 Task: Log work in the project CommPlan for the issue 'Implement automated testing for API endpoints' spent time as '2w 2d 20h 20m' and remaining time as '1w 3d 2h 44m' and add a flag. Now add the issue to the epic 'Helpdesk Ticketing System Implementation'. Log work in the project CommPlan for the issue 'Improve website loading speed by optimizing image sizes' spent time as '2w 2d 5h 32m' and remaining time as '6w 2d 19h 58m' and clone the issue. Now add the issue to the epic 'IT Asset Management Implementation'
Action: Mouse moved to (175, 54)
Screenshot: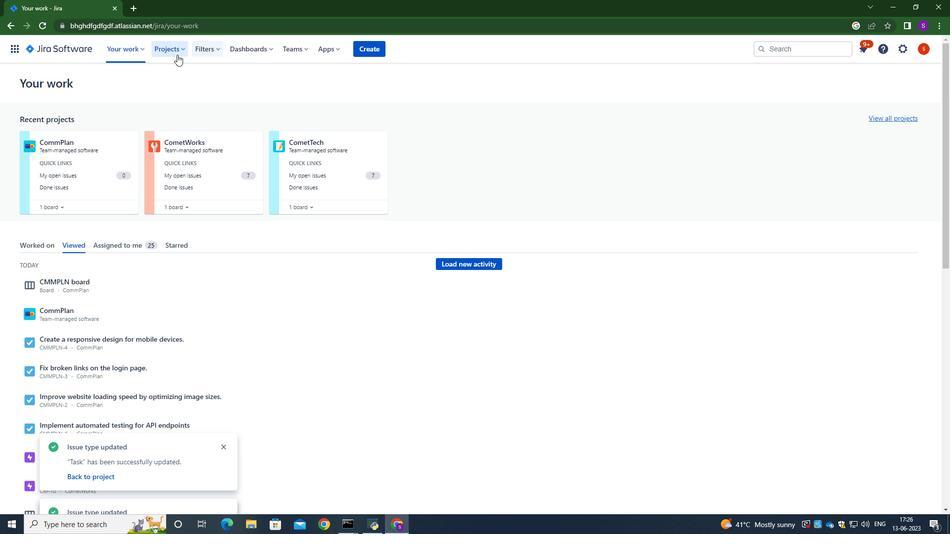 
Action: Mouse pressed left at (175, 54)
Screenshot: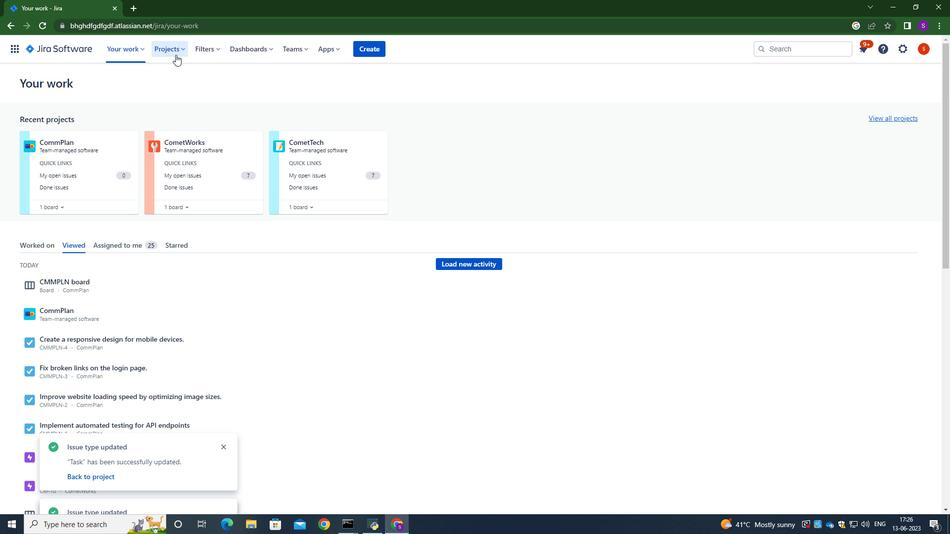 
Action: Mouse moved to (176, 95)
Screenshot: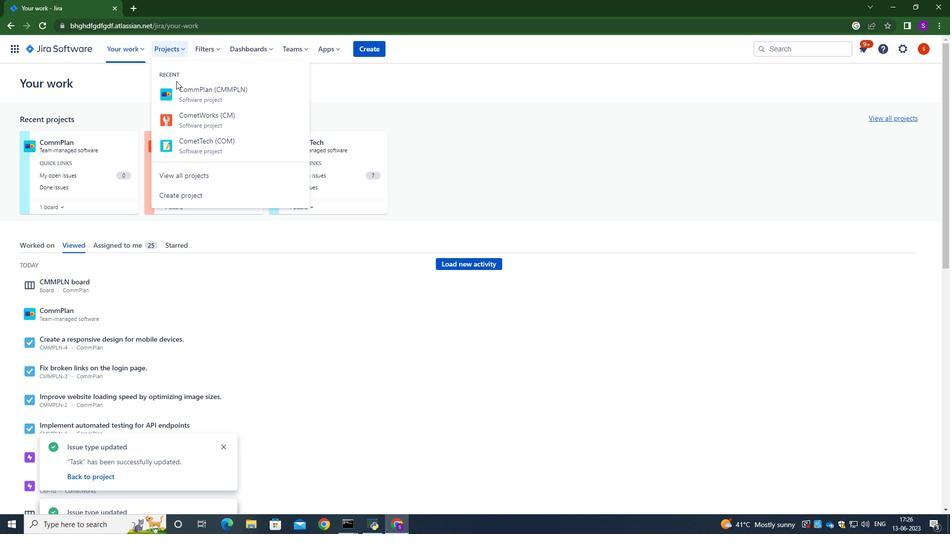
Action: Mouse pressed left at (176, 95)
Screenshot: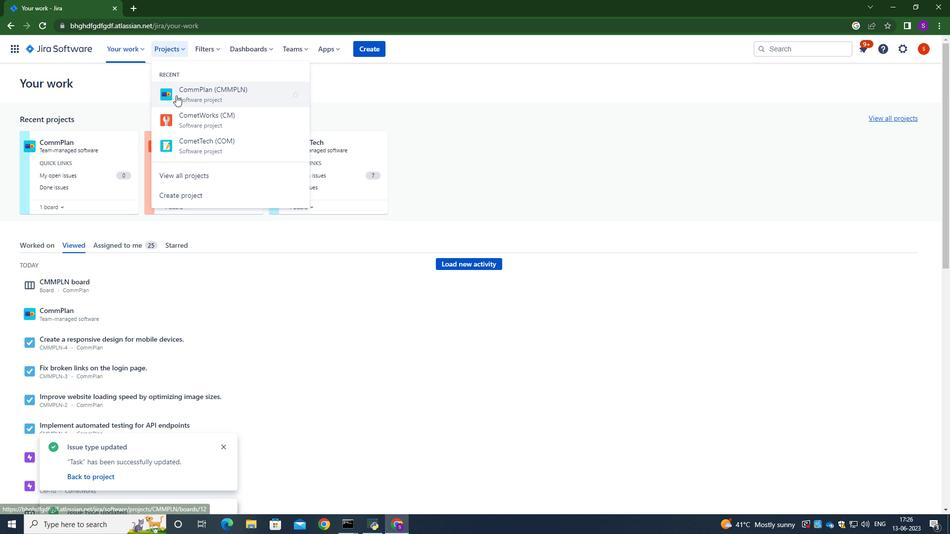 
Action: Mouse moved to (49, 153)
Screenshot: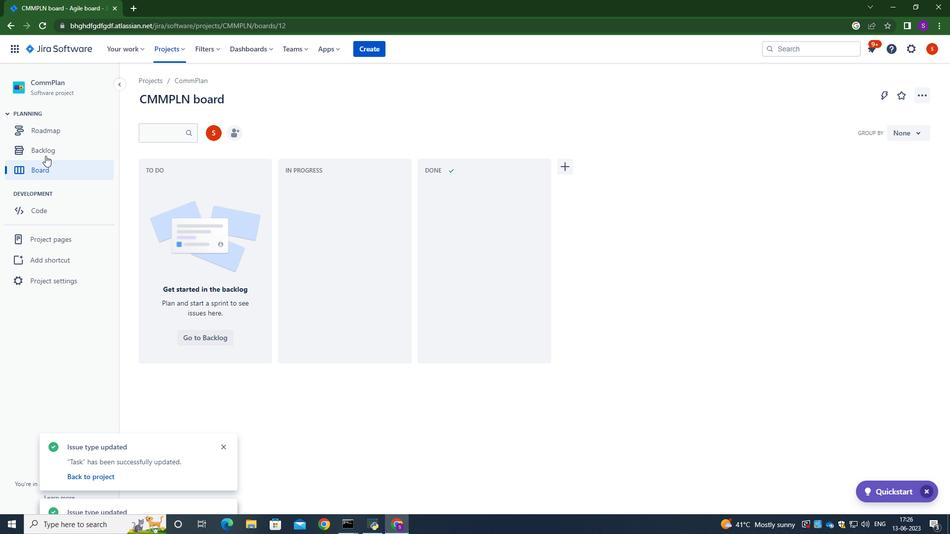 
Action: Mouse pressed left at (49, 153)
Screenshot: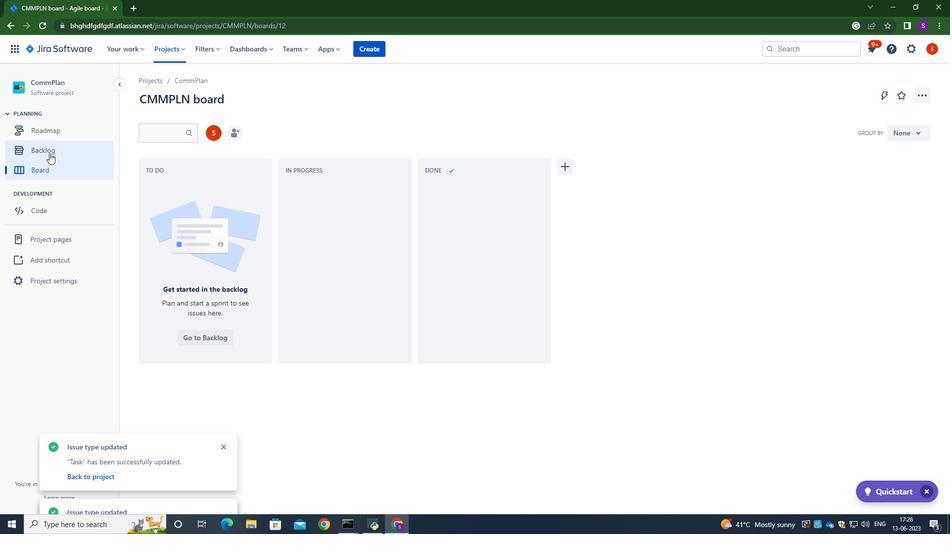 
Action: Mouse moved to (399, 184)
Screenshot: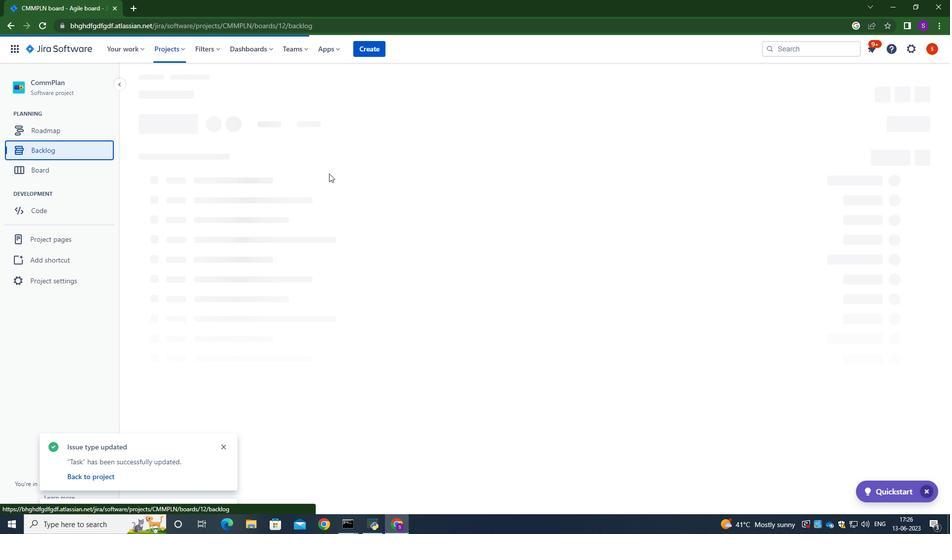 
Action: Mouse scrolled (399, 183) with delta (0, 0)
Screenshot: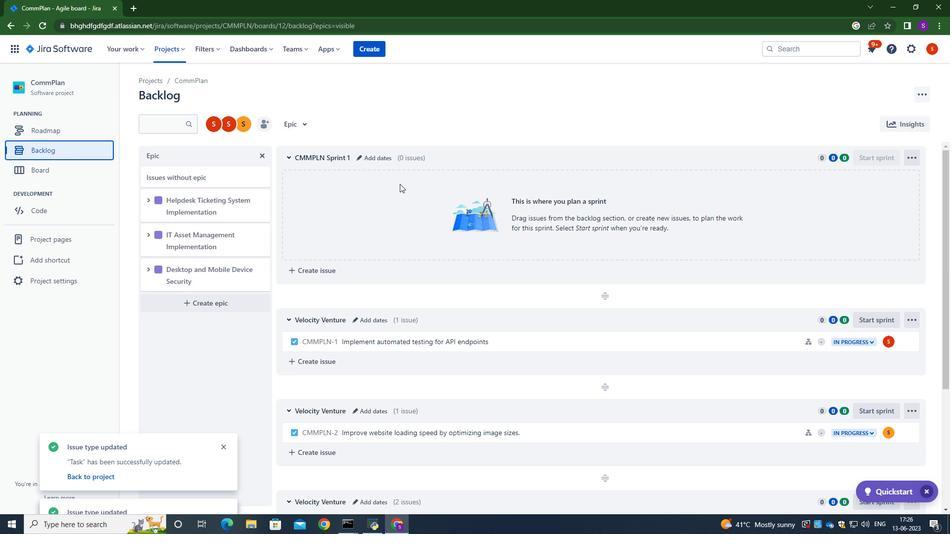 
Action: Mouse scrolled (399, 183) with delta (0, 0)
Screenshot: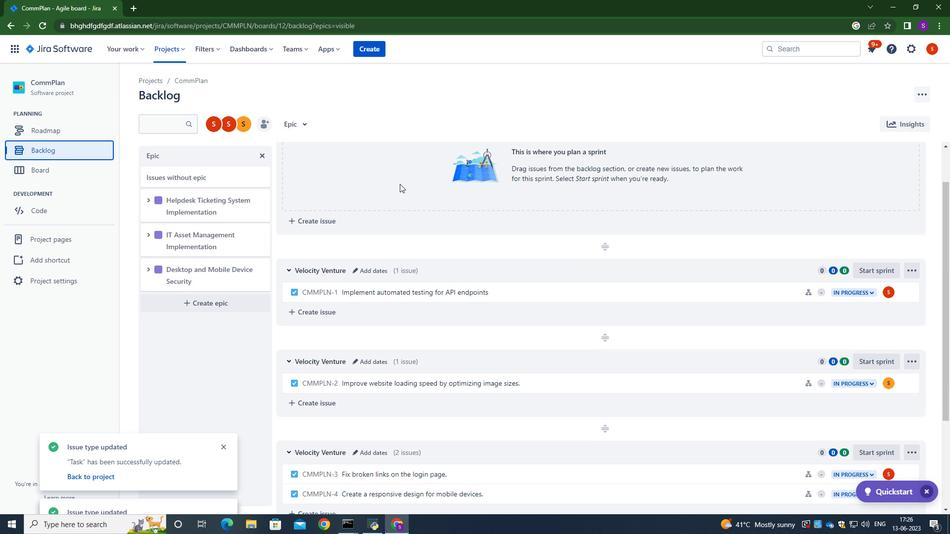 
Action: Mouse scrolled (399, 184) with delta (0, 0)
Screenshot: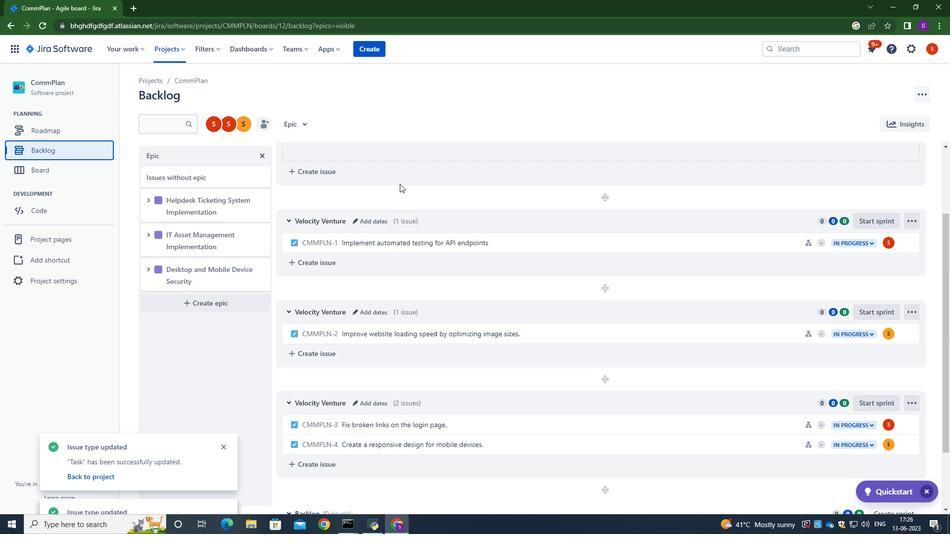 
Action: Mouse scrolled (399, 183) with delta (0, 0)
Screenshot: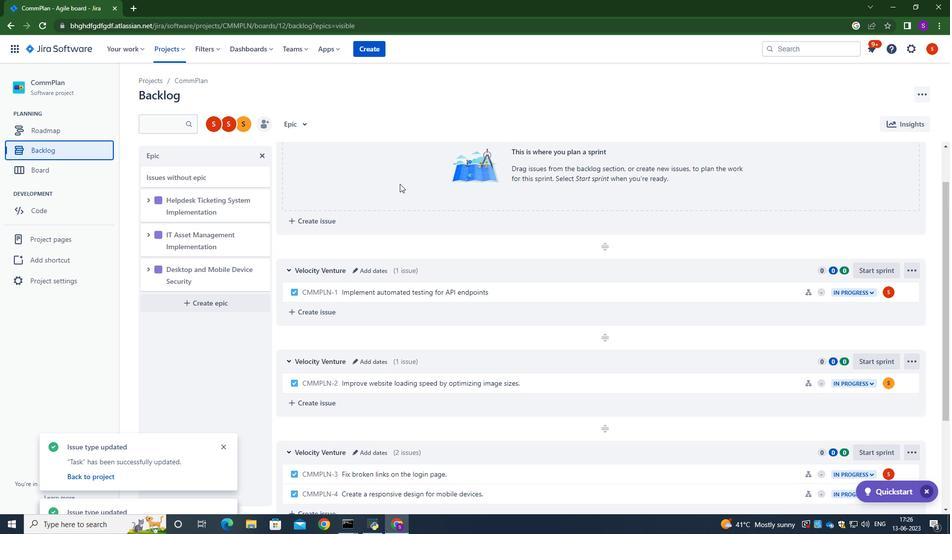 
Action: Mouse scrolled (399, 183) with delta (0, 0)
Screenshot: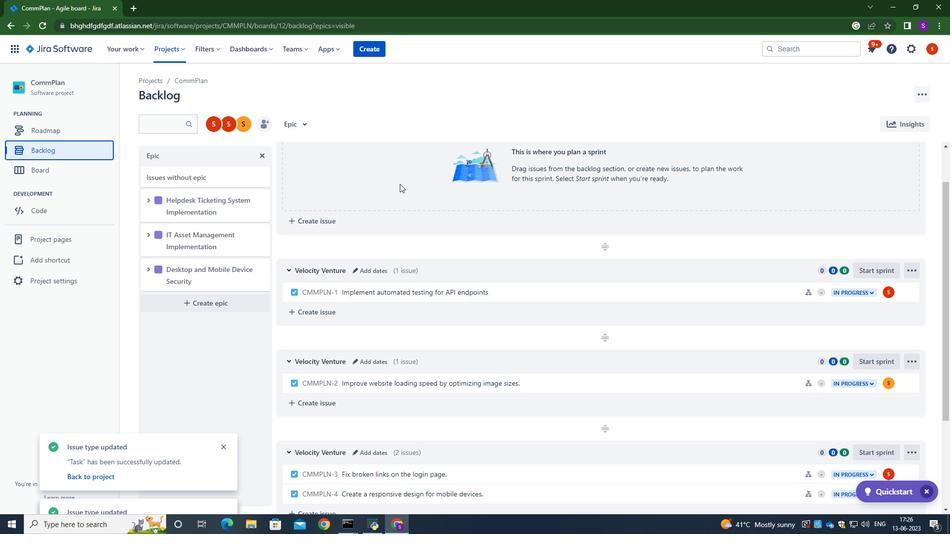 
Action: Mouse moved to (416, 197)
Screenshot: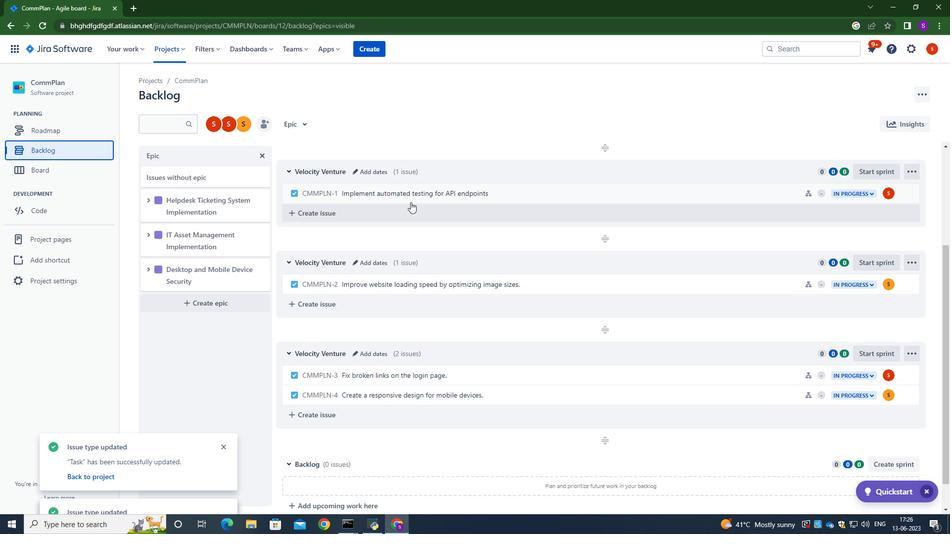 
Action: Mouse pressed left at (416, 197)
Screenshot: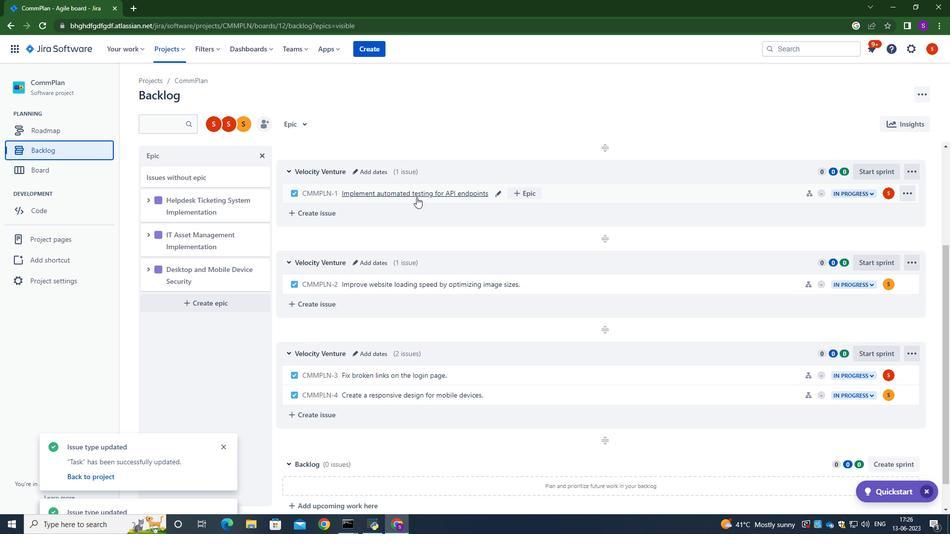 
Action: Mouse moved to (907, 151)
Screenshot: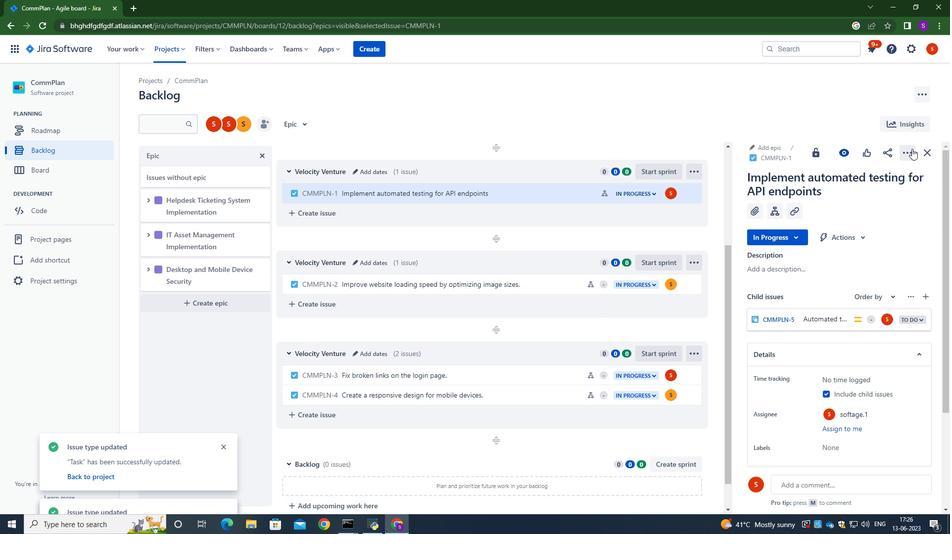 
Action: Mouse pressed left at (907, 151)
Screenshot: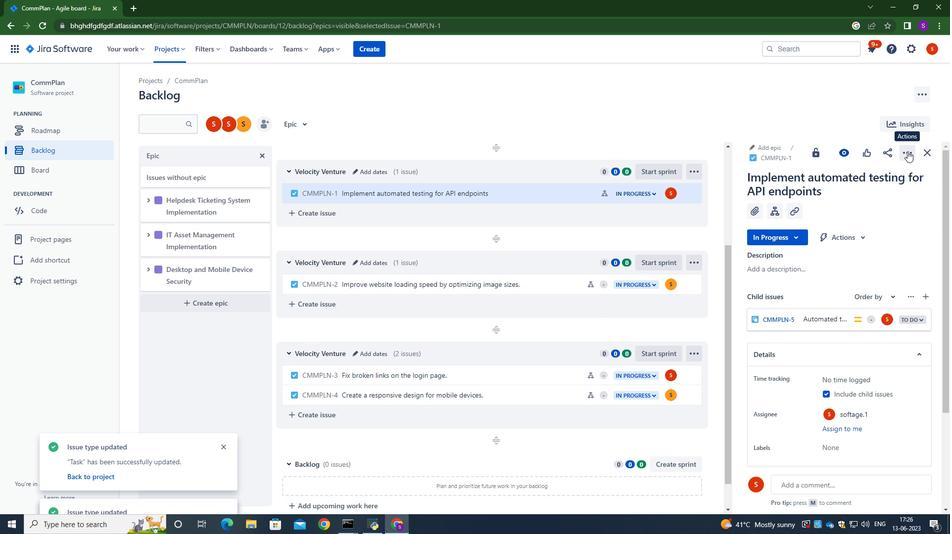 
Action: Mouse moved to (873, 177)
Screenshot: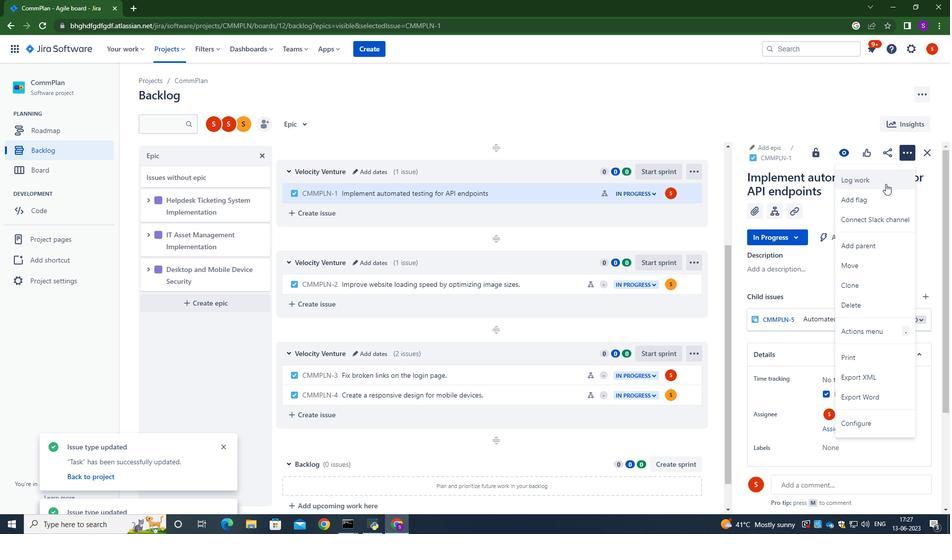 
Action: Mouse pressed left at (873, 177)
Screenshot: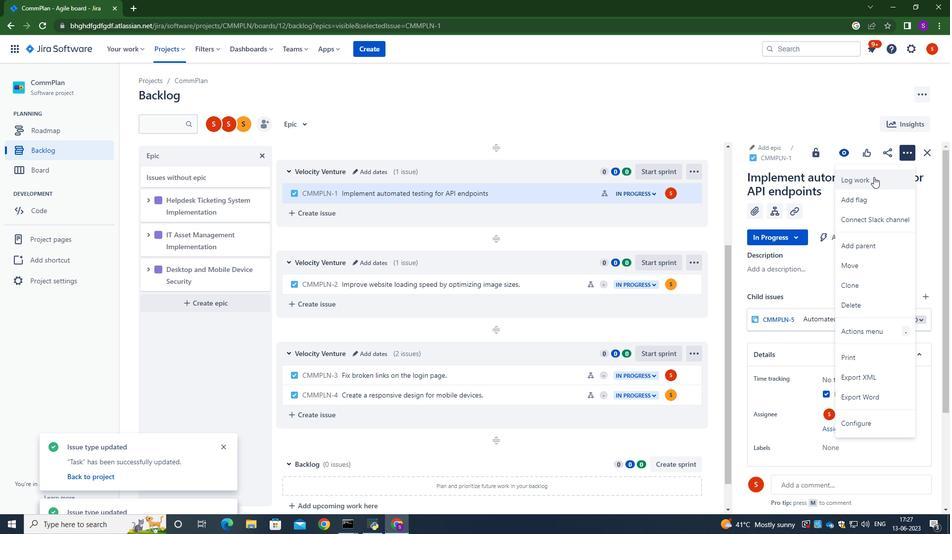 
Action: Mouse moved to (437, 153)
Screenshot: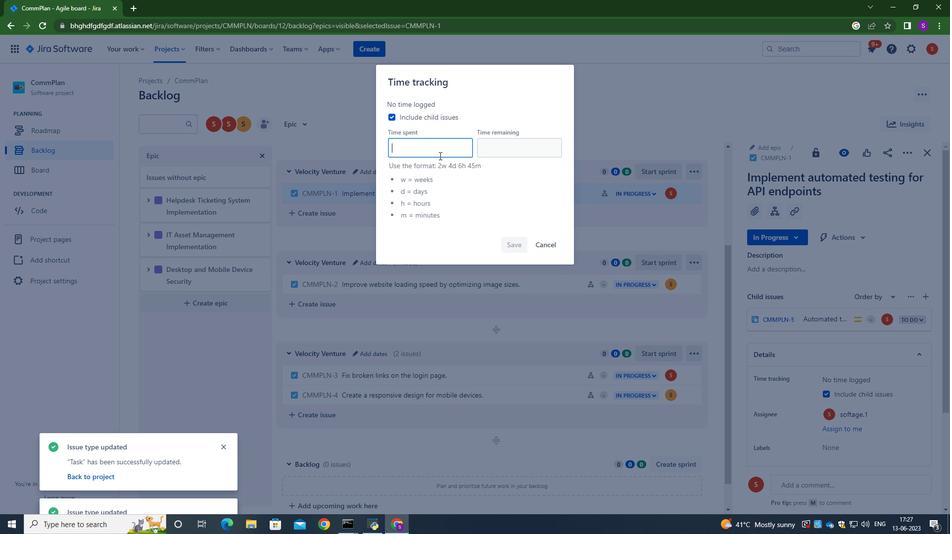 
Action: Mouse pressed left at (437, 153)
Screenshot: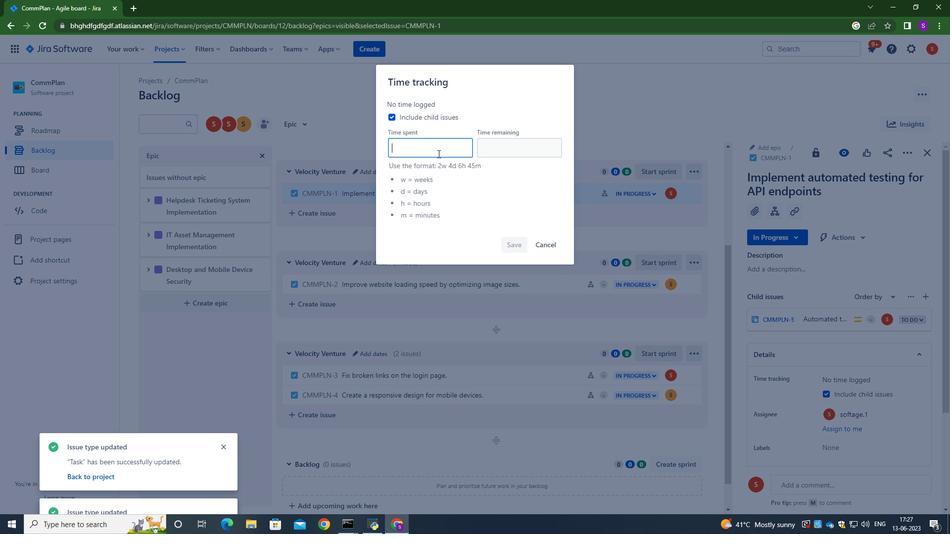 
Action: Key pressed 2w<Key.space>2d<Key.space>20h<Key.space>20m<Key.tab>1w<Key.space>3d<Key.space>2h<Key.space>44m
Screenshot: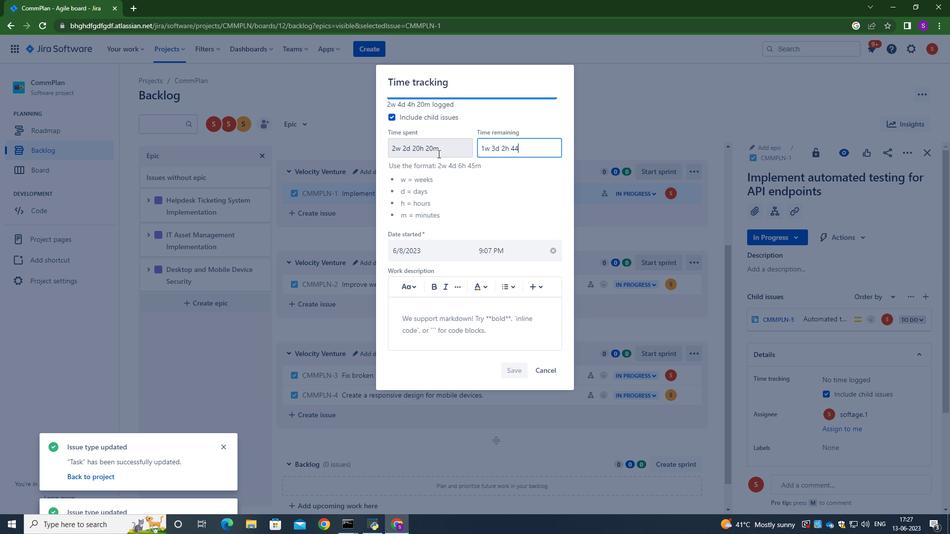 
Action: Mouse moved to (513, 372)
Screenshot: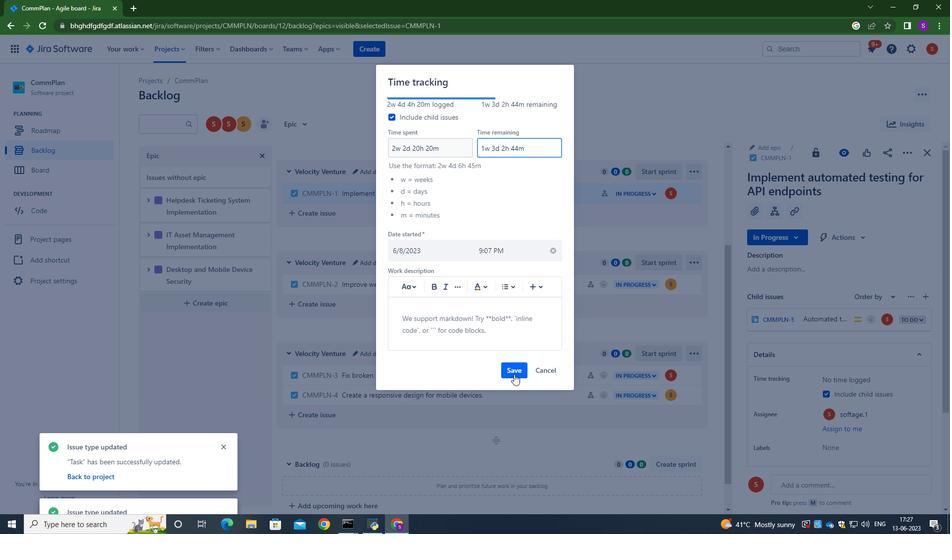 
Action: Mouse pressed left at (513, 372)
Screenshot: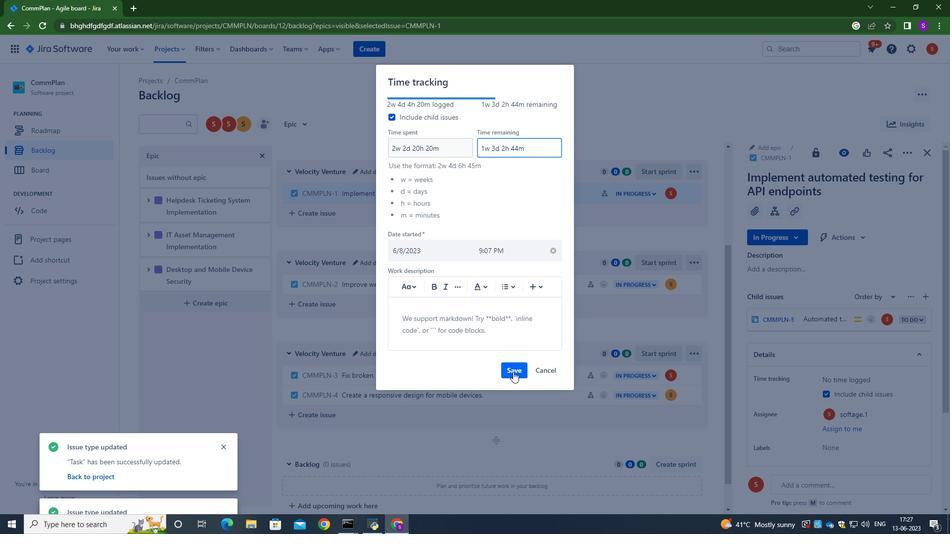 
Action: Mouse moved to (371, 194)
Screenshot: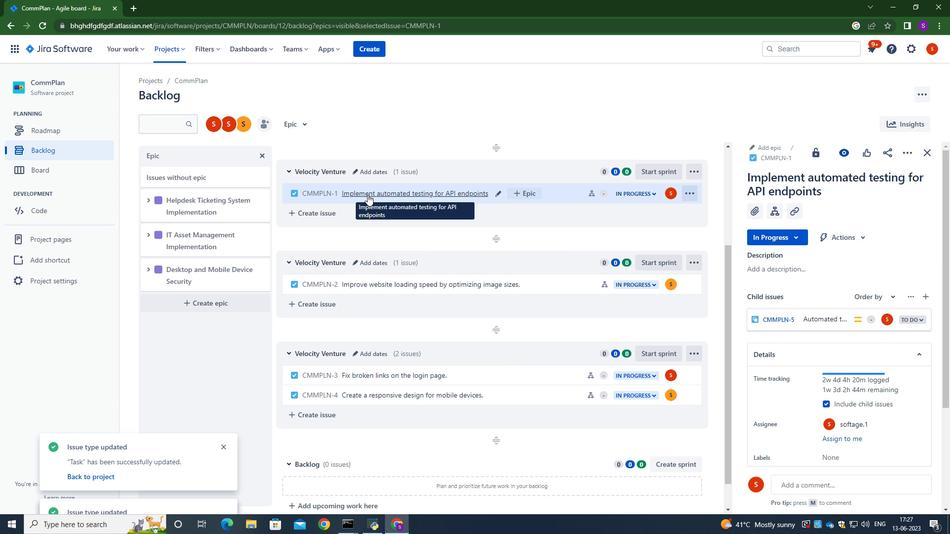 
Action: Mouse pressed left at (371, 194)
Screenshot: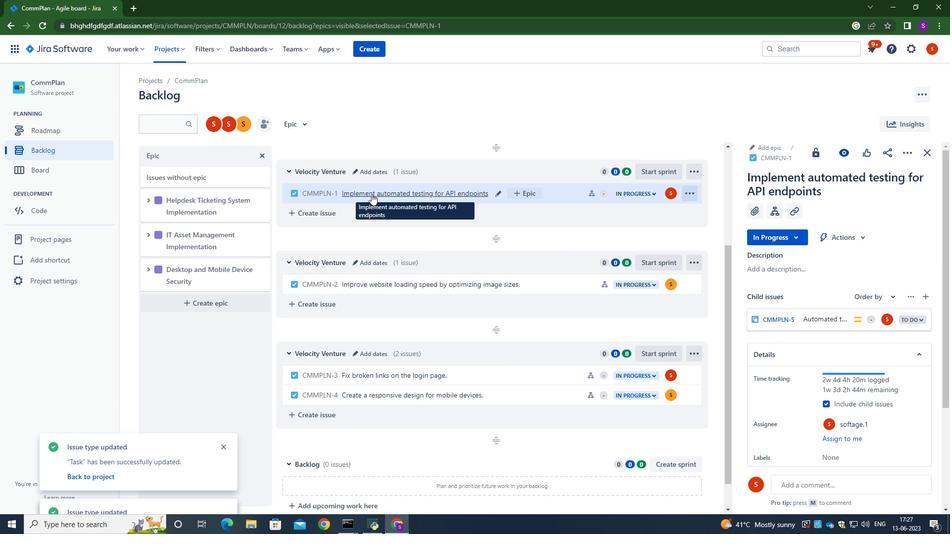 
Action: Mouse moved to (369, 287)
Screenshot: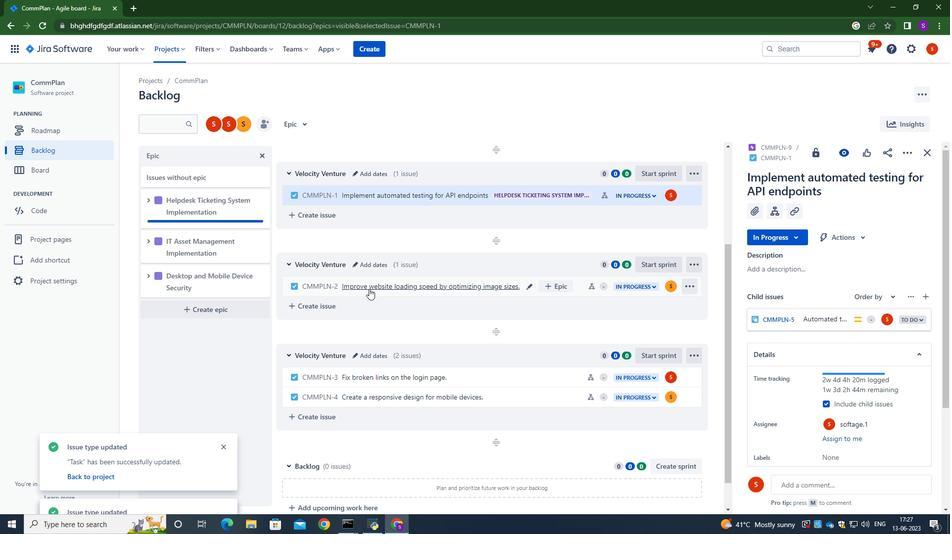
Action: Mouse pressed left at (369, 287)
Screenshot: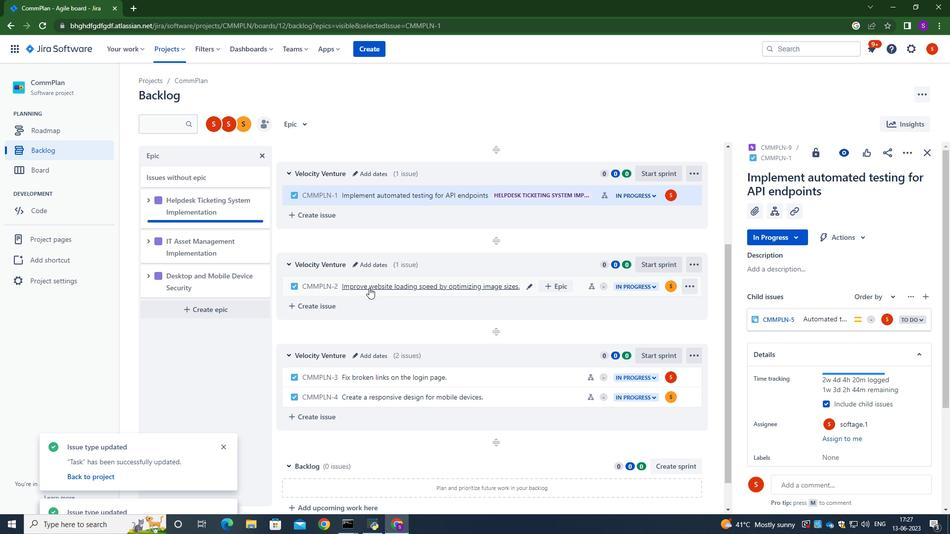 
Action: Mouse moved to (903, 153)
Screenshot: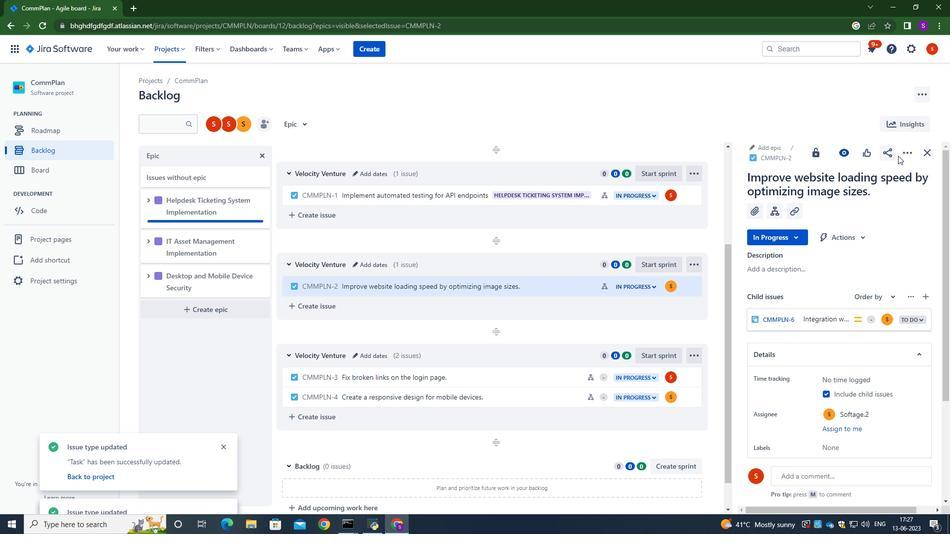 
Action: Mouse pressed left at (903, 153)
Screenshot: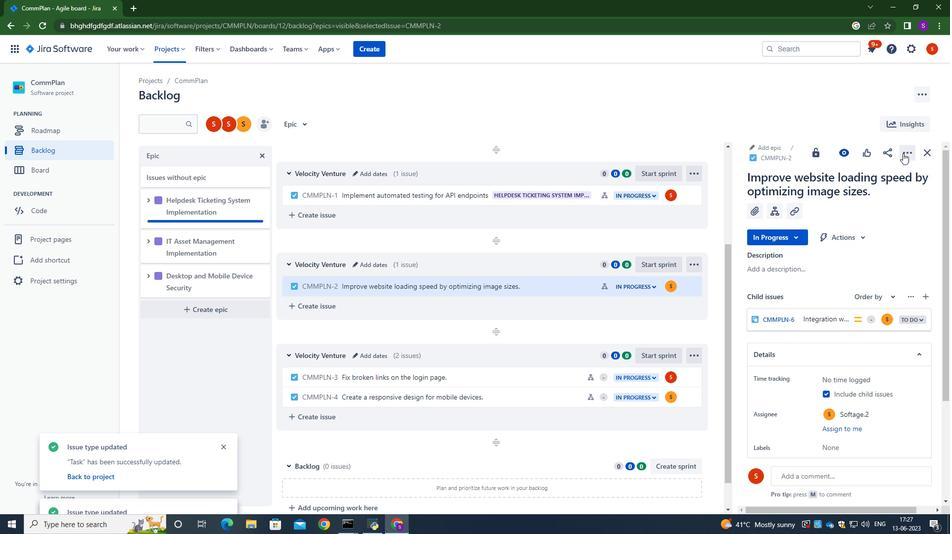 
Action: Mouse moved to (869, 179)
Screenshot: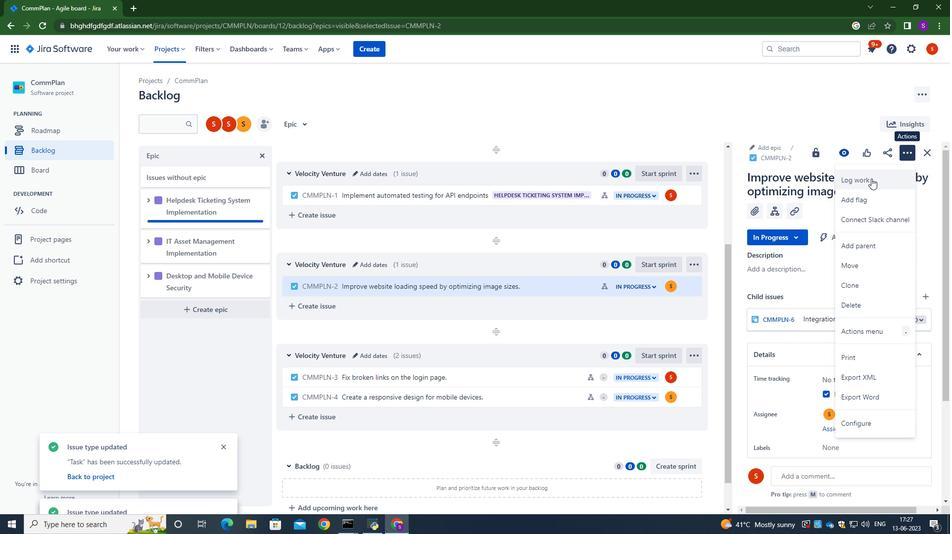 
Action: Mouse pressed left at (869, 179)
Screenshot: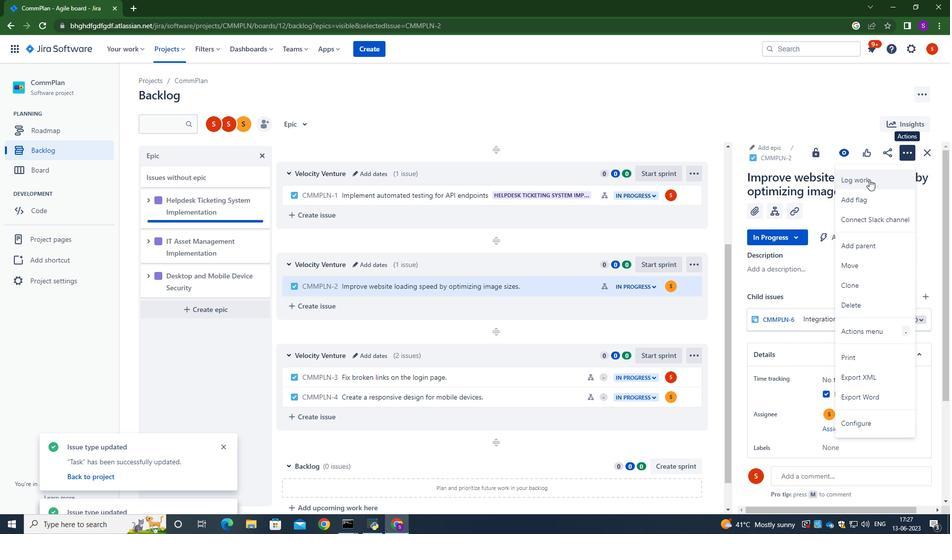 
Action: Mouse moved to (428, 153)
Screenshot: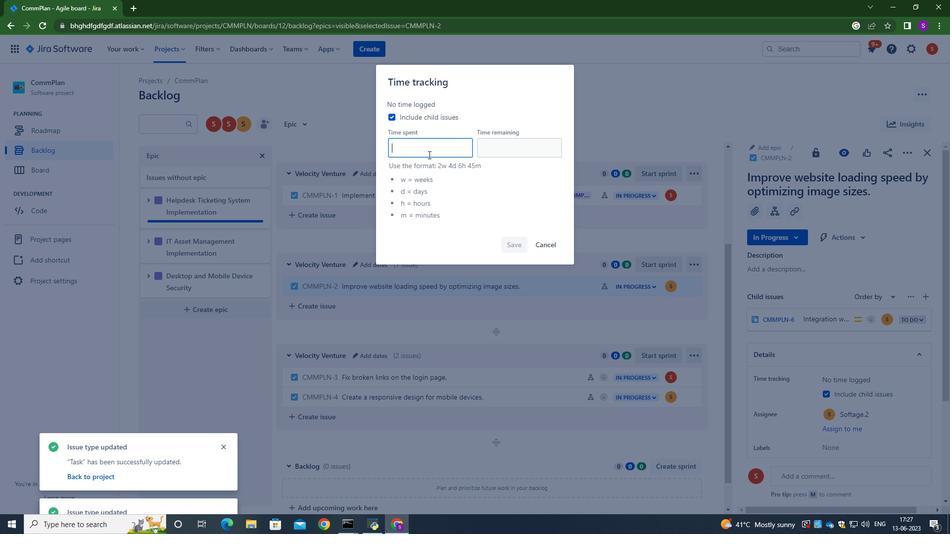 
Action: Mouse pressed left at (428, 153)
Screenshot: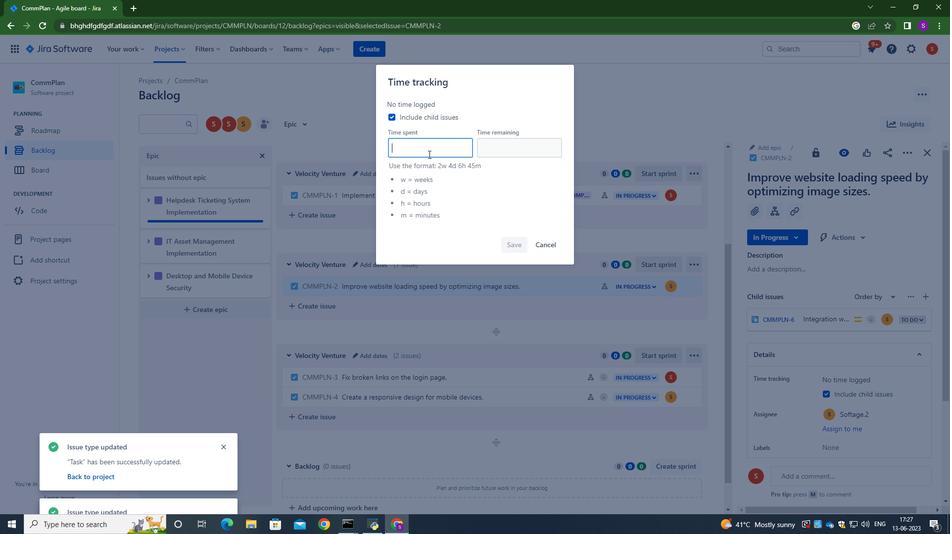 
Action: Mouse moved to (433, 150)
Screenshot: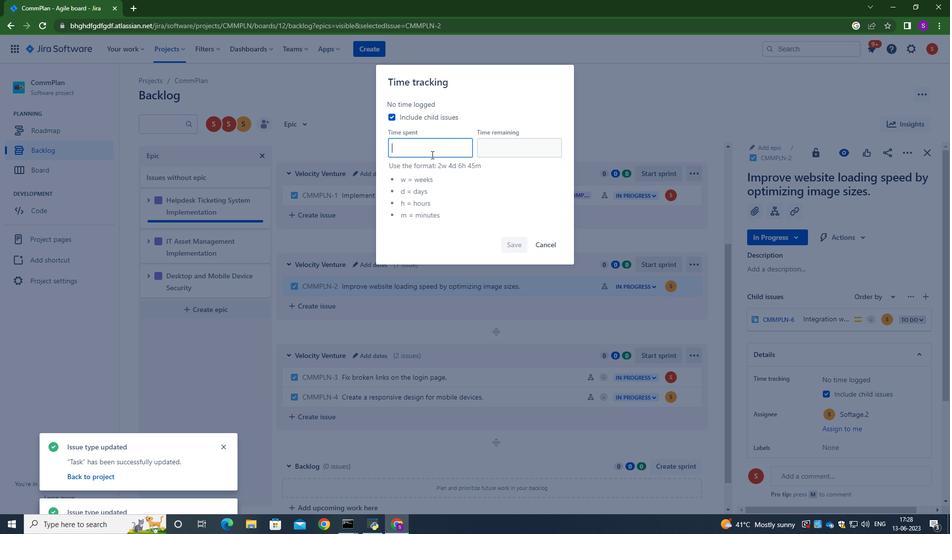 
Action: Mouse pressed left at (433, 150)
Screenshot: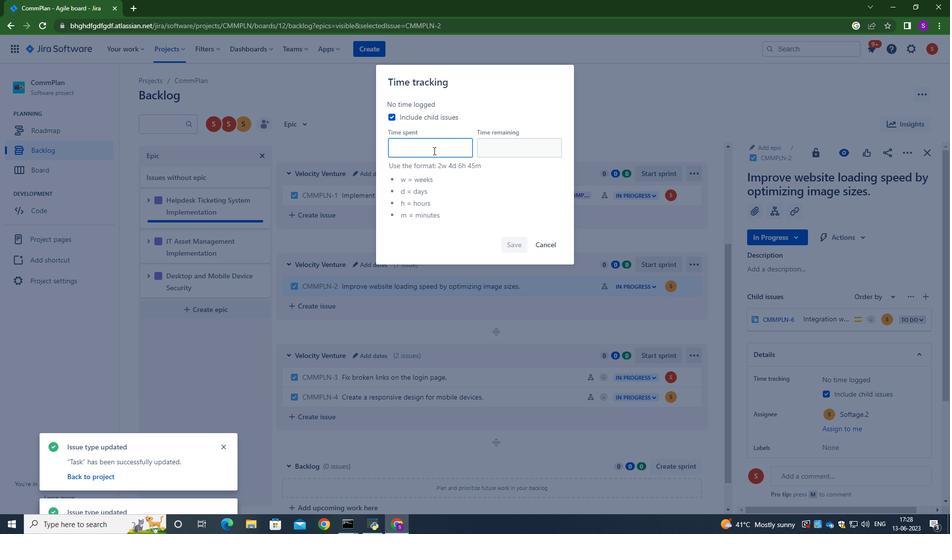 
Action: Mouse moved to (434, 147)
Screenshot: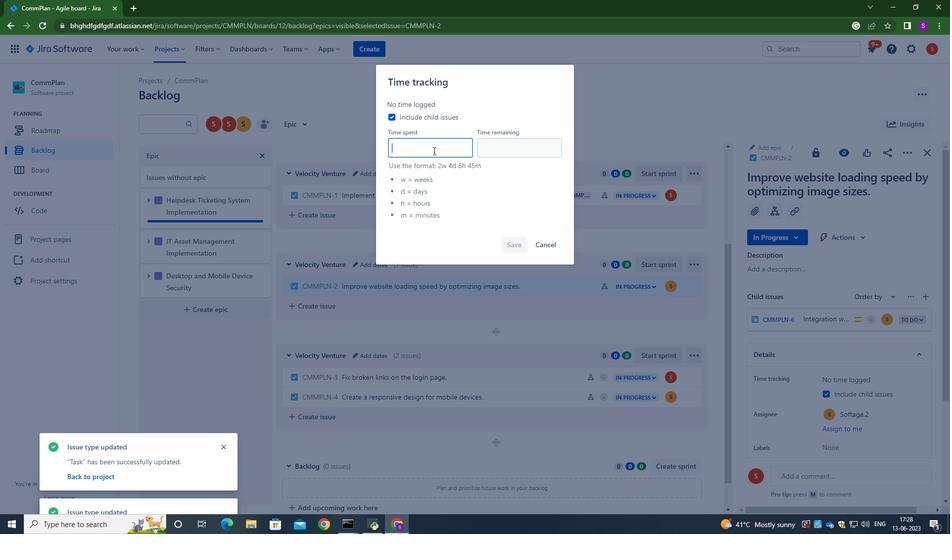 
Action: Key pressed 2w<Key.space>m<Key.backspace>2d<Key.space>5h<Key.space>32m<Key.tab>6w<Key.space>2d<Key.space>19h<Key.space>58m
Screenshot: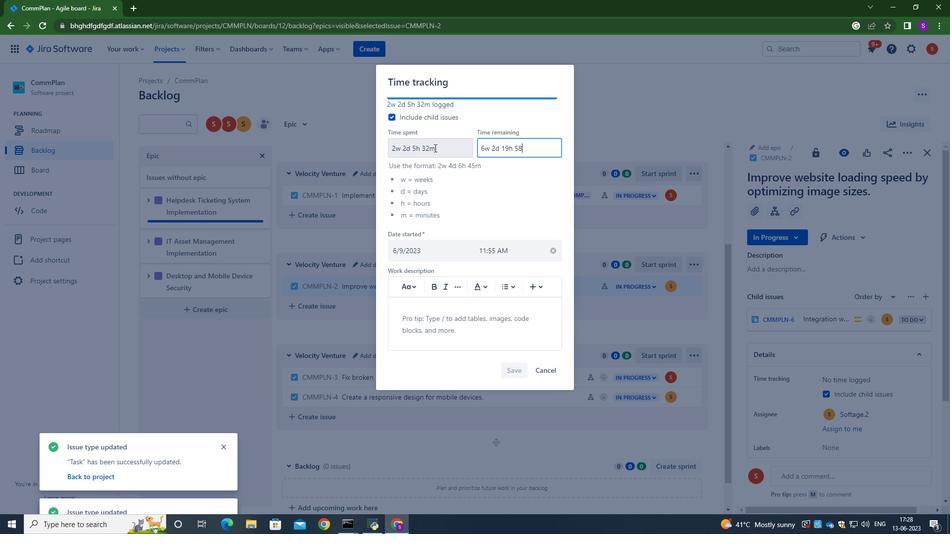 
Action: Mouse moved to (513, 372)
Screenshot: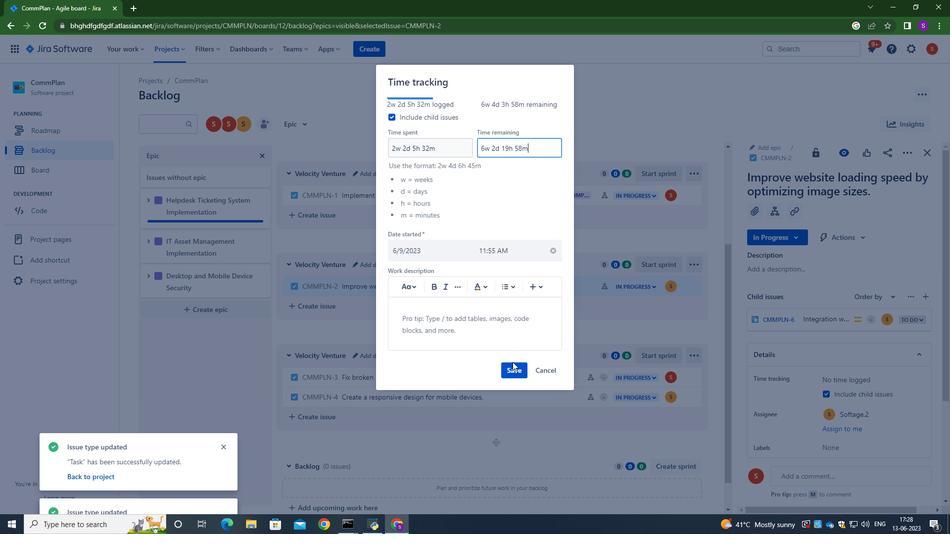 
Action: Mouse pressed left at (513, 372)
Screenshot: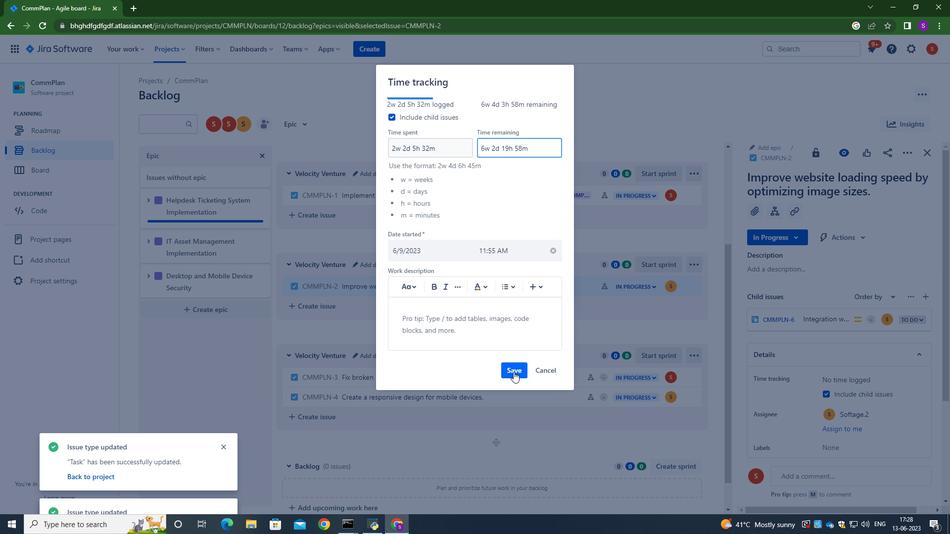 
Action: Mouse moved to (388, 285)
Screenshot: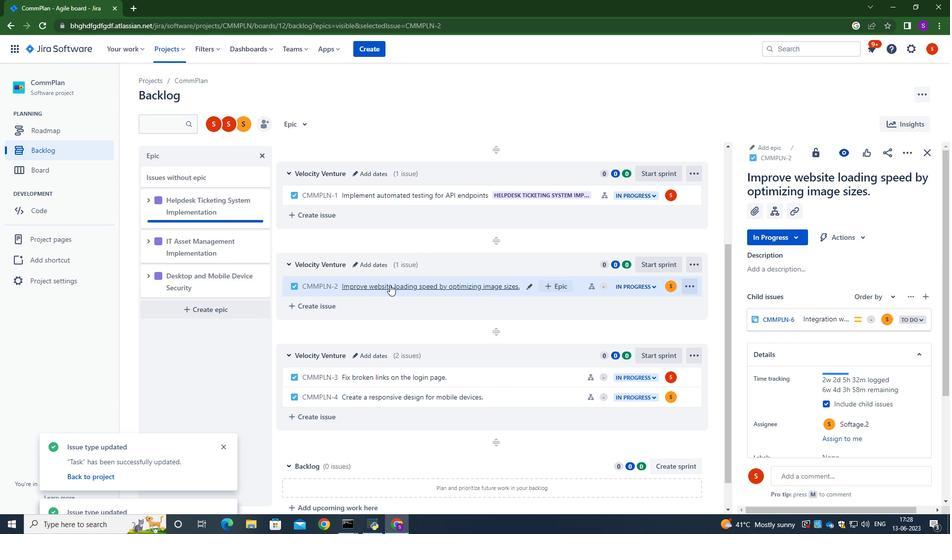 
Action: Mouse pressed left at (388, 285)
Screenshot: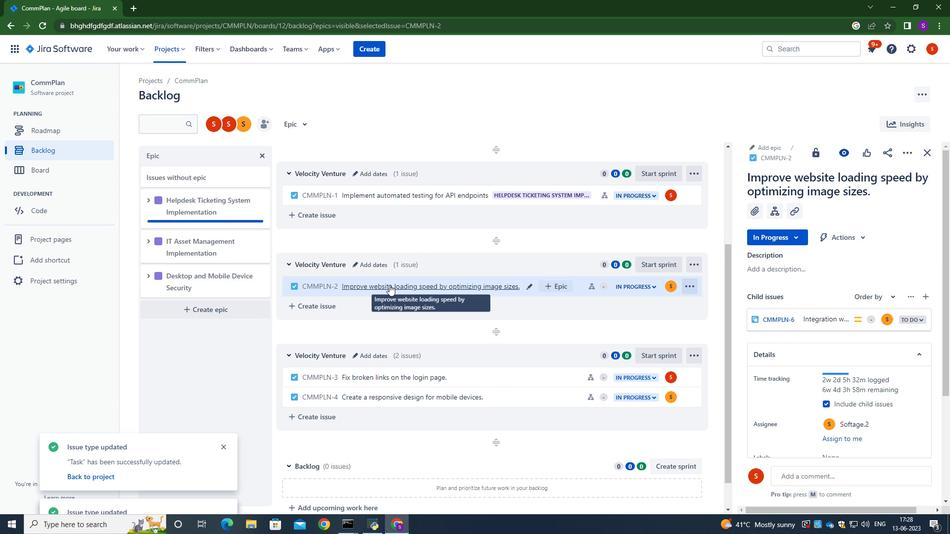 
Action: Mouse moved to (403, 306)
Screenshot: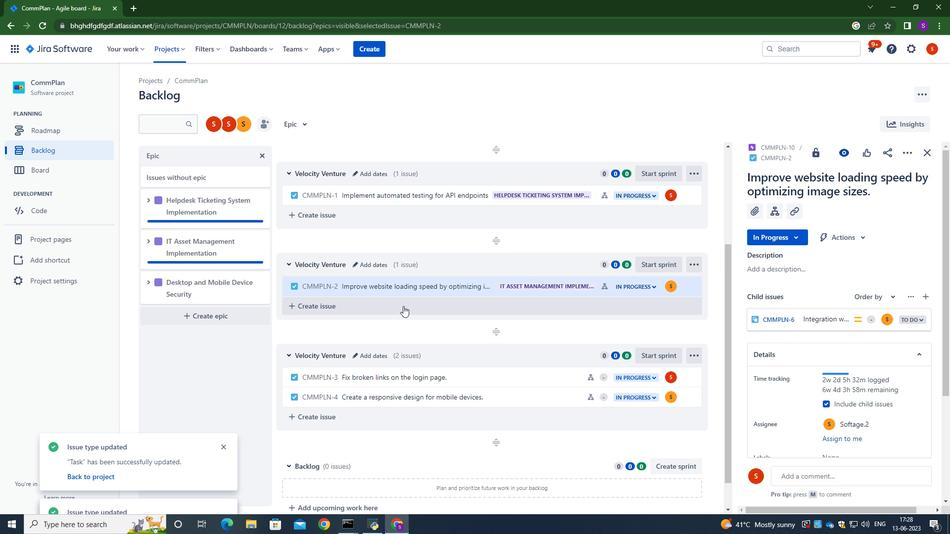 
Action: Mouse scrolled (403, 305) with delta (0, 0)
Screenshot: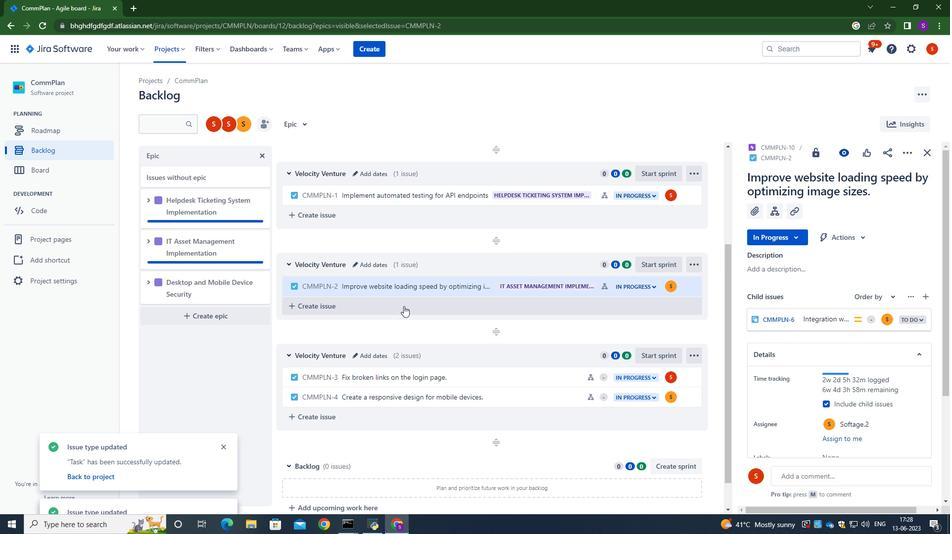 
Action: Mouse scrolled (403, 305) with delta (0, 0)
Screenshot: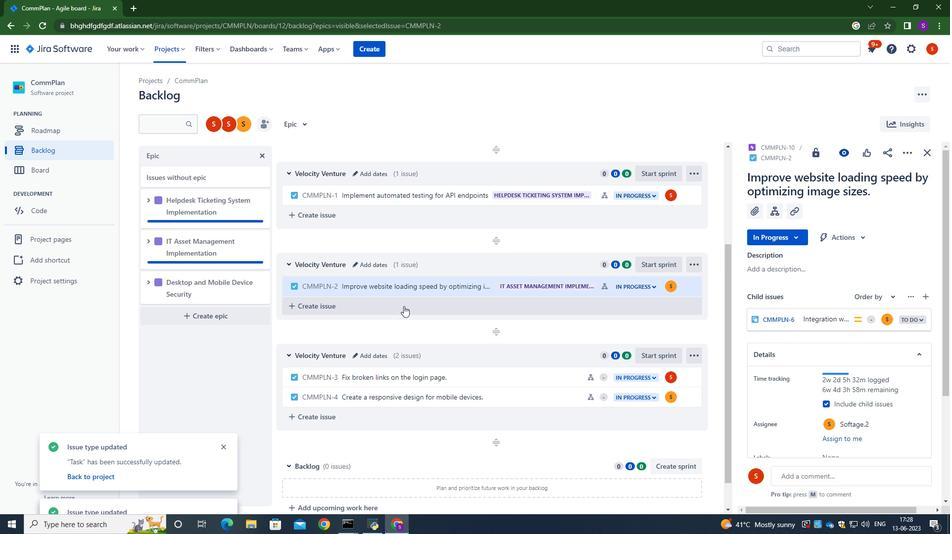 
Action: Mouse moved to (403, 306)
Screenshot: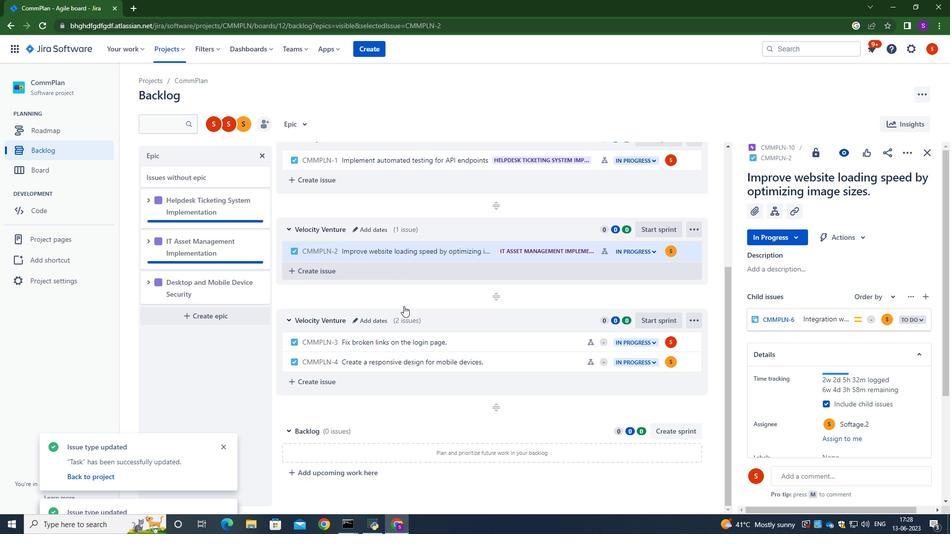 
Action: Mouse scrolled (403, 306) with delta (0, 0)
Screenshot: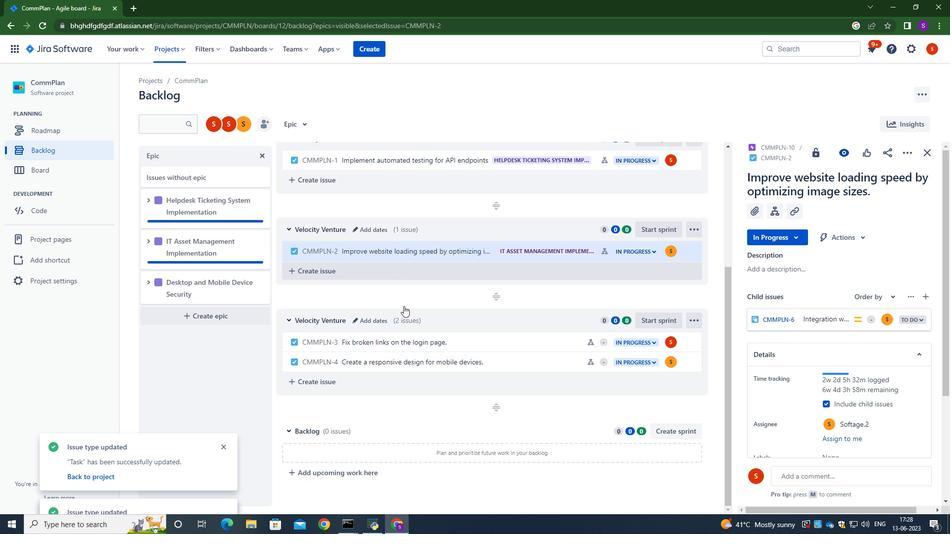 
Action: Mouse scrolled (403, 306) with delta (0, 0)
Screenshot: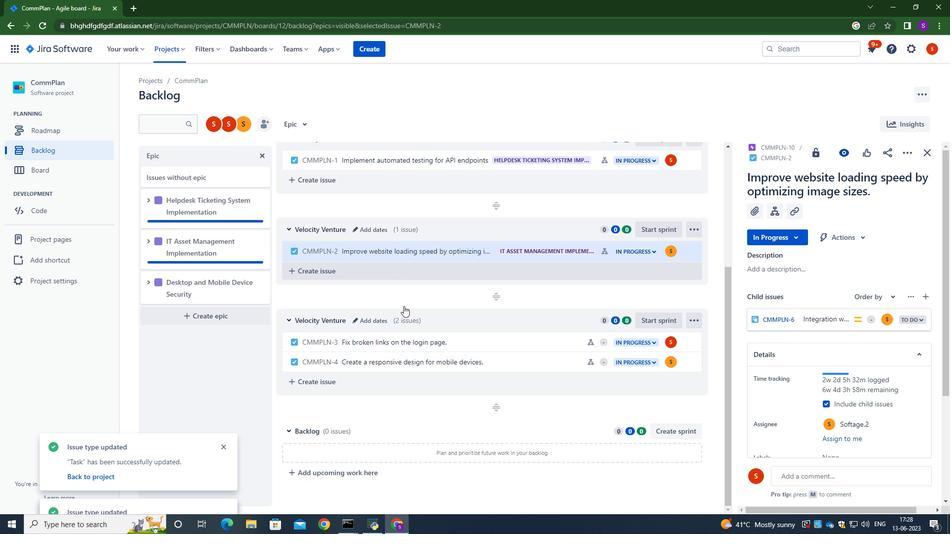 
Action: Mouse scrolled (403, 306) with delta (0, 0)
Screenshot: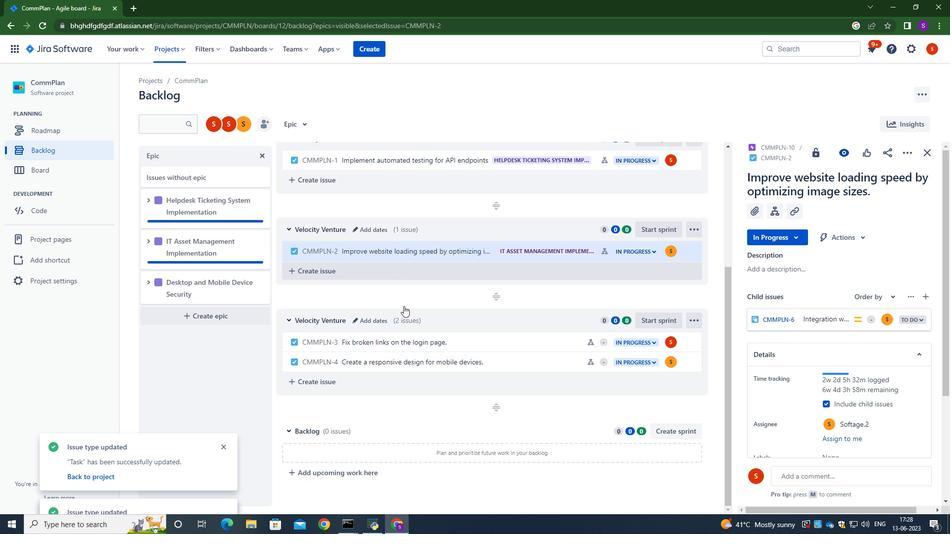 
Action: Mouse scrolled (403, 306) with delta (0, 0)
Screenshot: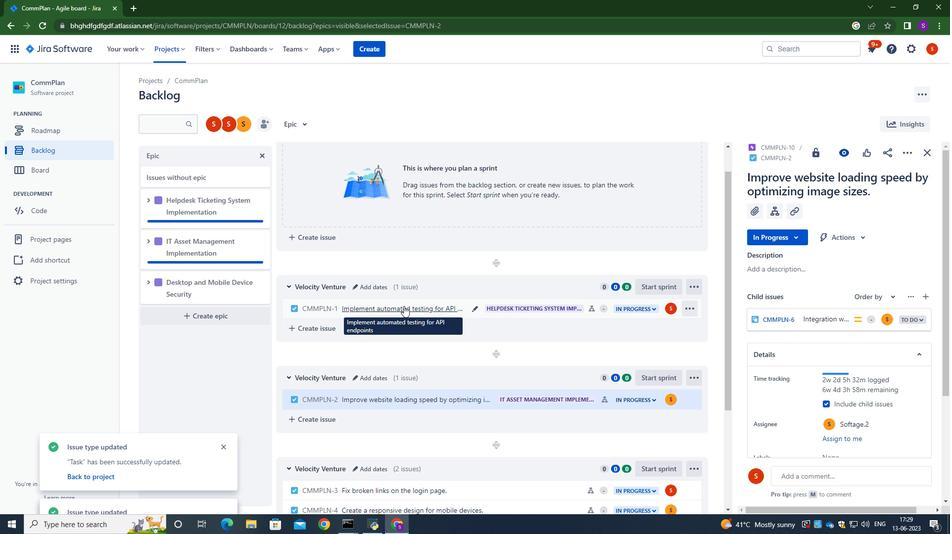 
Action: Mouse scrolled (403, 306) with delta (0, 0)
Screenshot: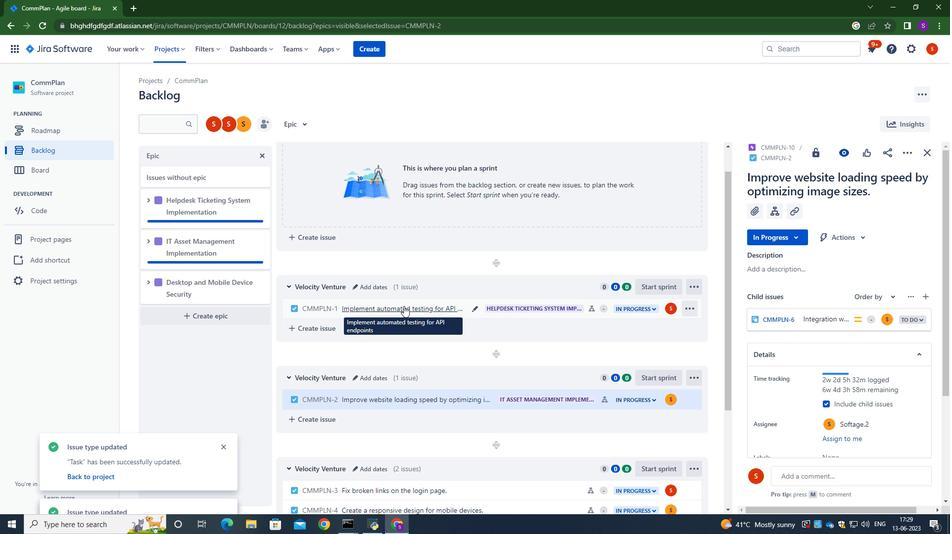 
